 Task: Add Epic Hickory Smoked Uncured Bacon Bits to the cart.
Action: Mouse moved to (294, 138)
Screenshot: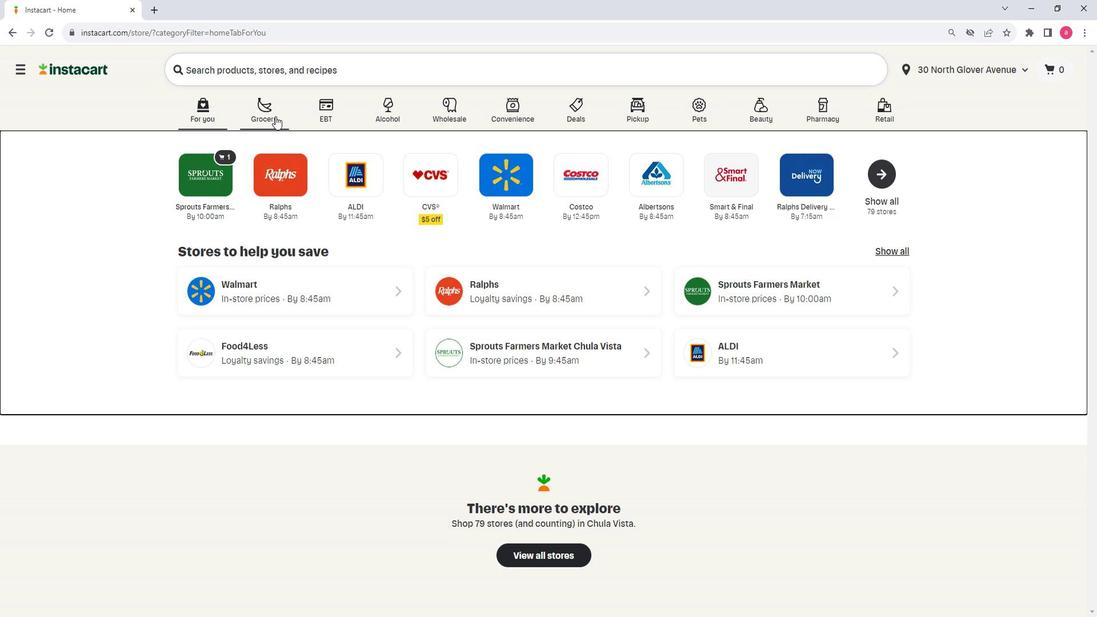 
Action: Mouse pressed left at (294, 138)
Screenshot: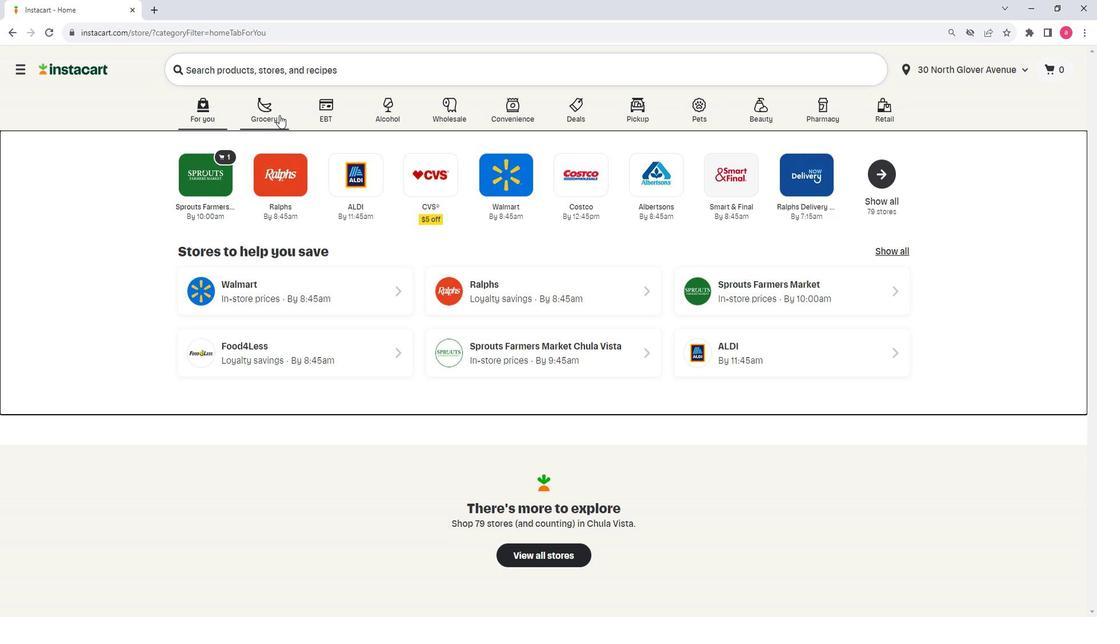 
Action: Mouse moved to (350, 330)
Screenshot: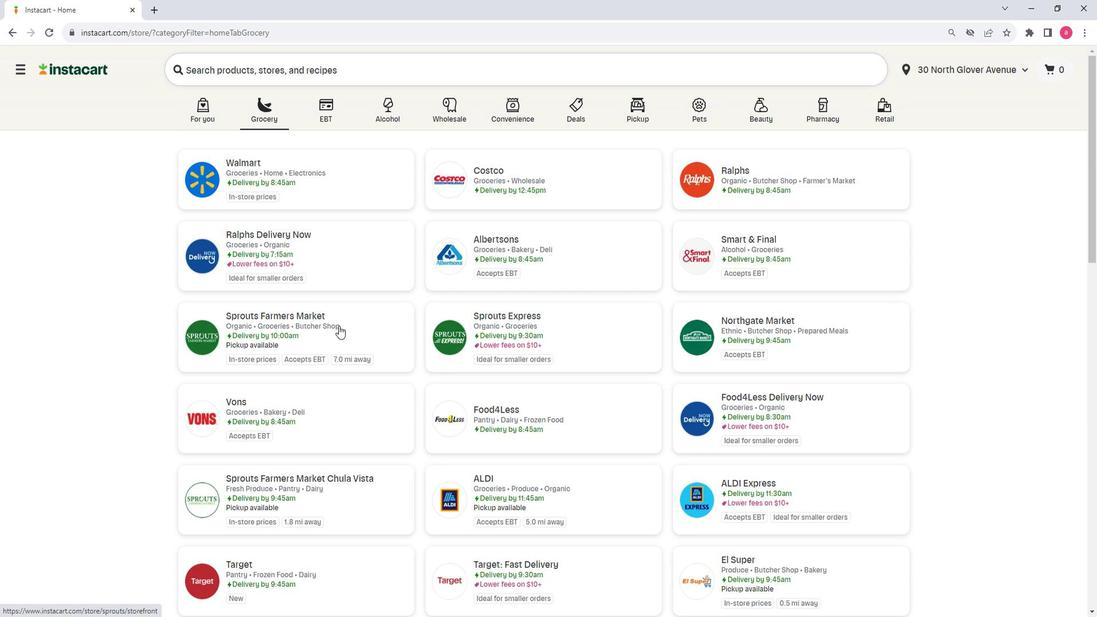
Action: Mouse pressed left at (350, 330)
Screenshot: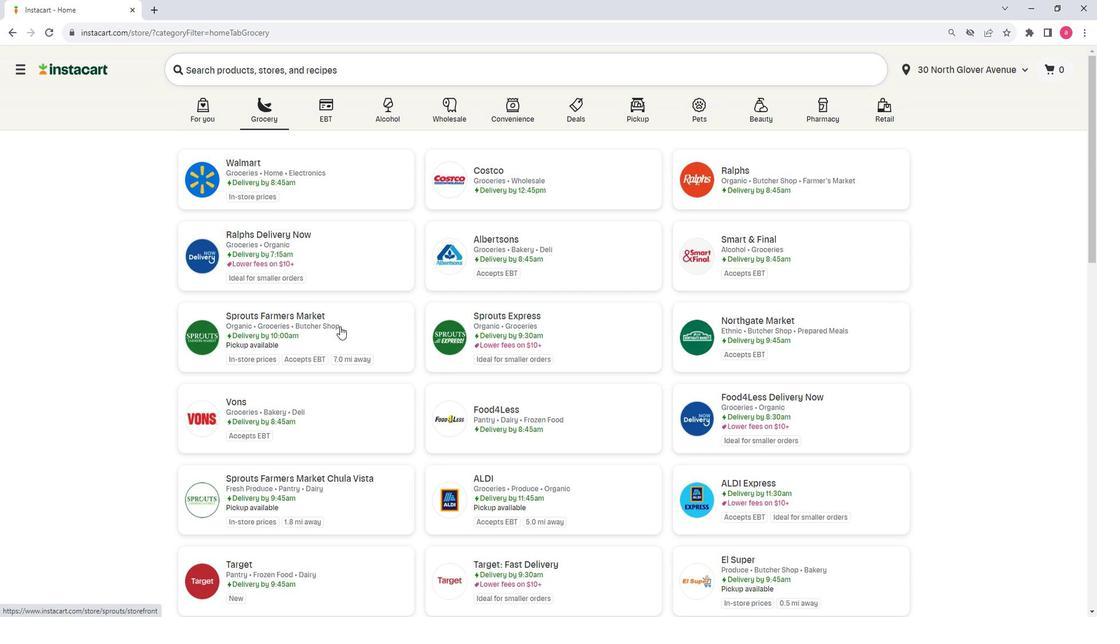 
Action: Mouse moved to (138, 383)
Screenshot: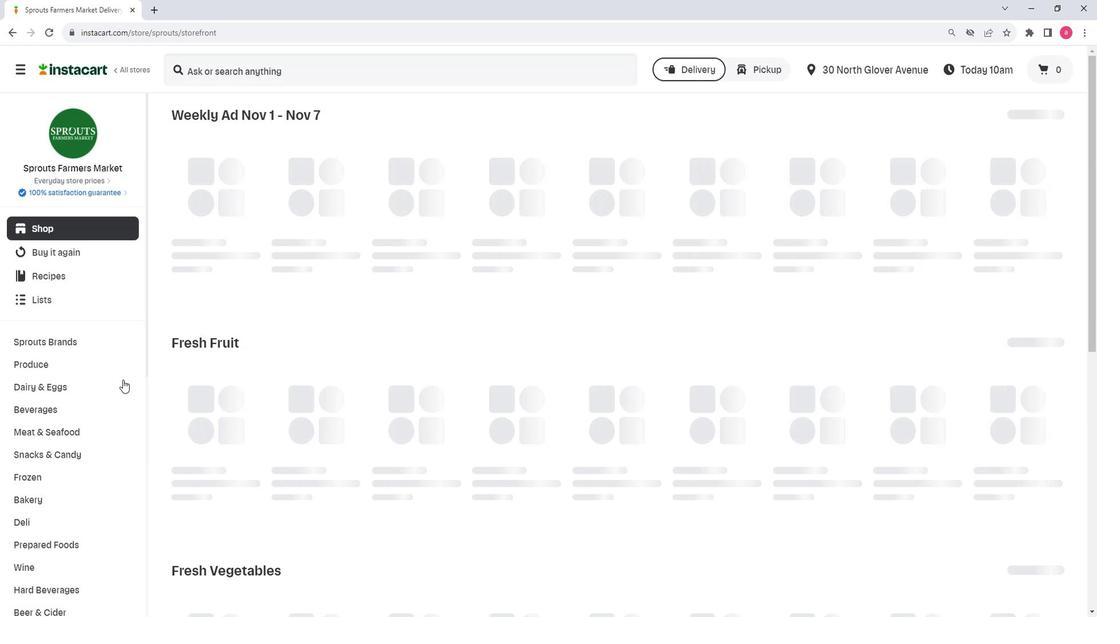 
Action: Mouse scrolled (138, 382) with delta (0, 0)
Screenshot: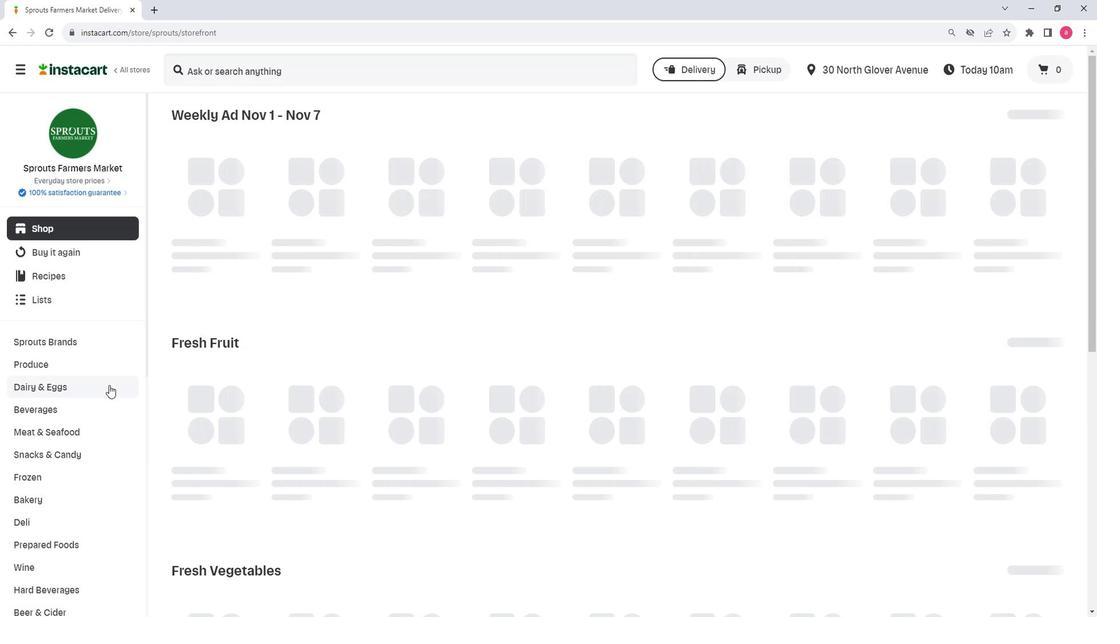 
Action: Mouse moved to (137, 383)
Screenshot: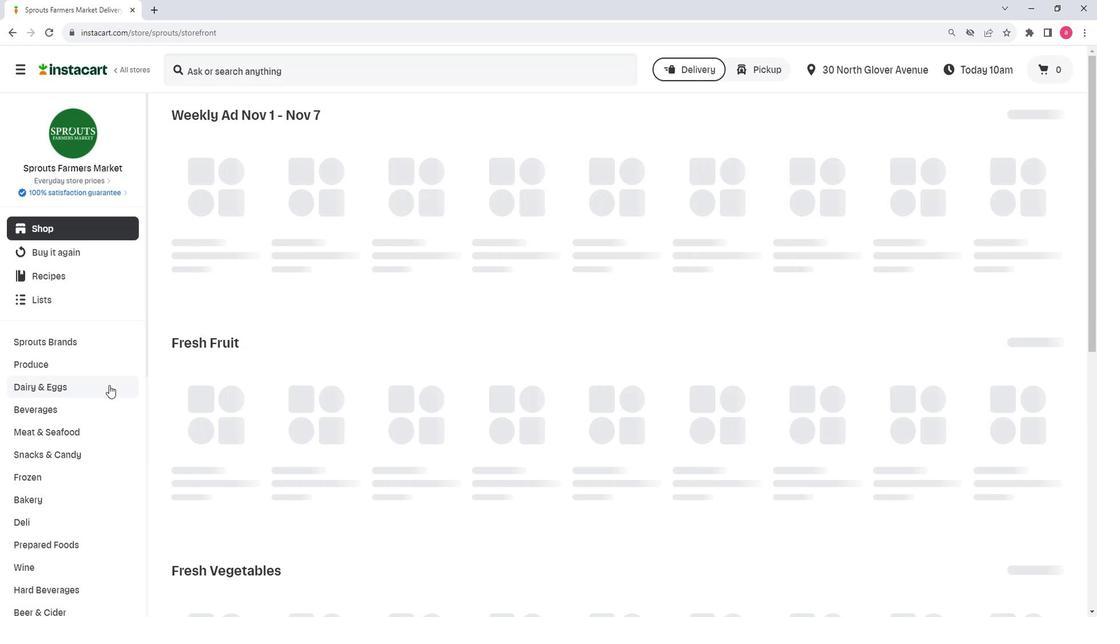 
Action: Mouse scrolled (137, 382) with delta (0, 0)
Screenshot: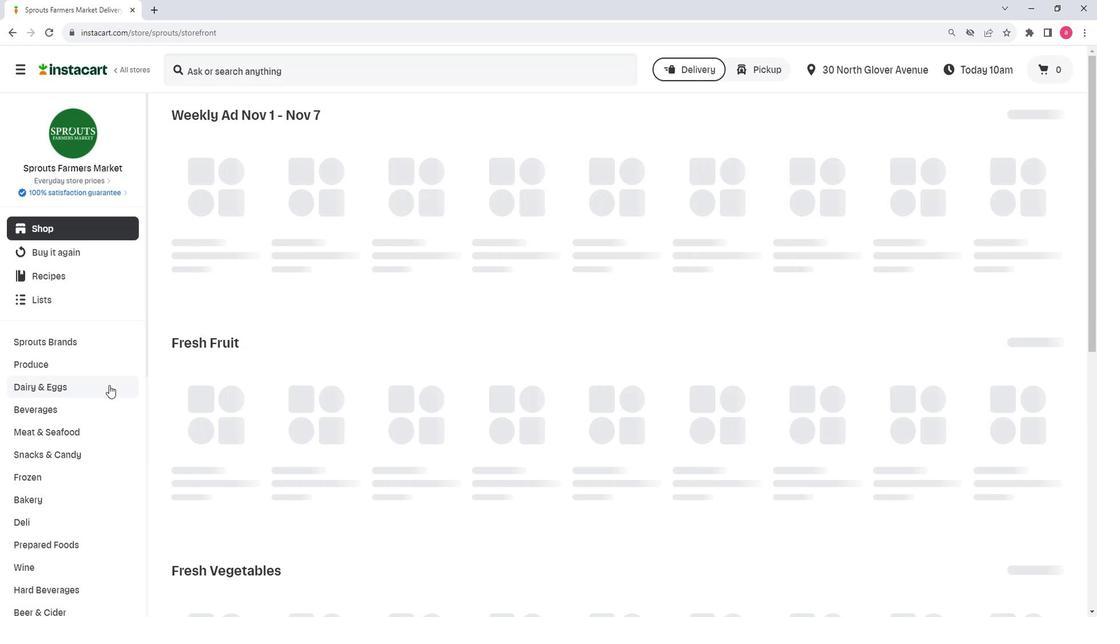 
Action: Mouse moved to (137, 383)
Screenshot: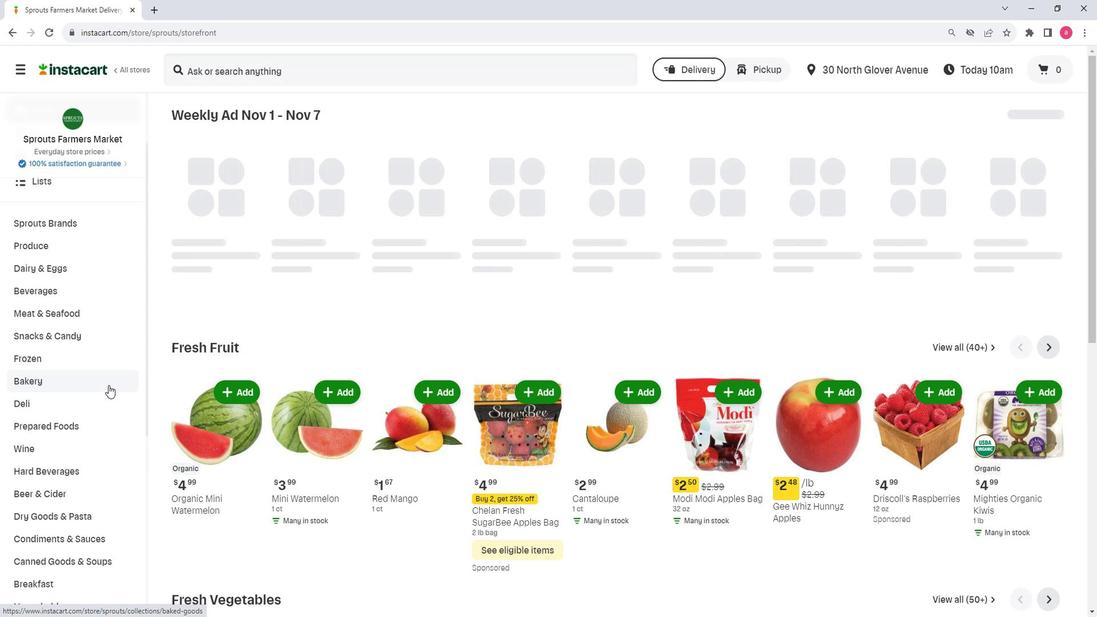 
Action: Mouse scrolled (137, 382) with delta (0, 0)
Screenshot: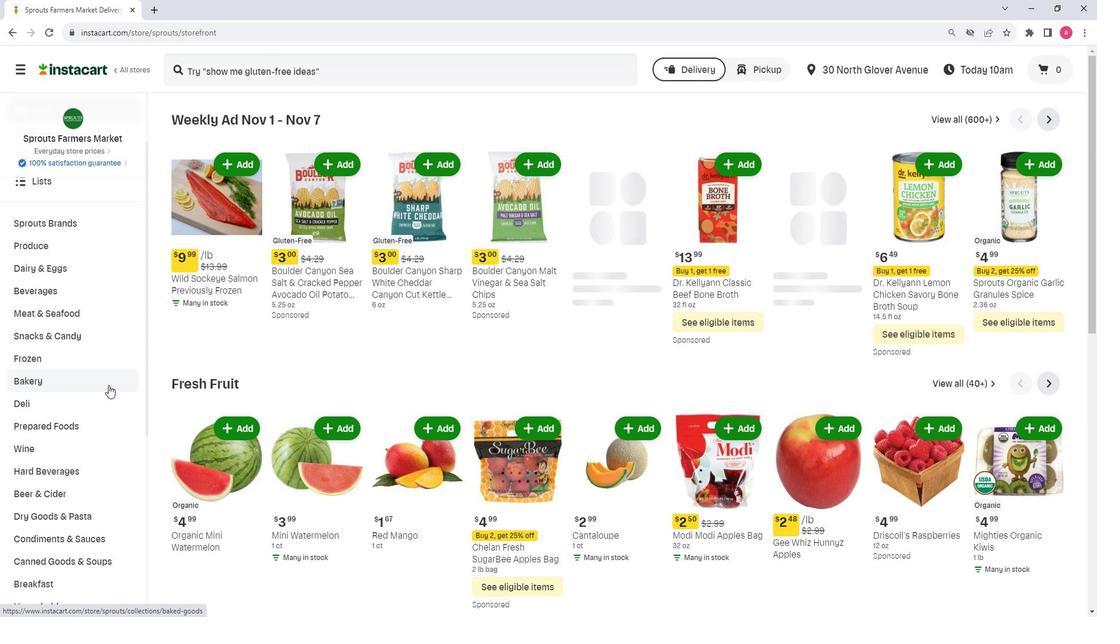 
Action: Mouse scrolled (137, 382) with delta (0, 0)
Screenshot: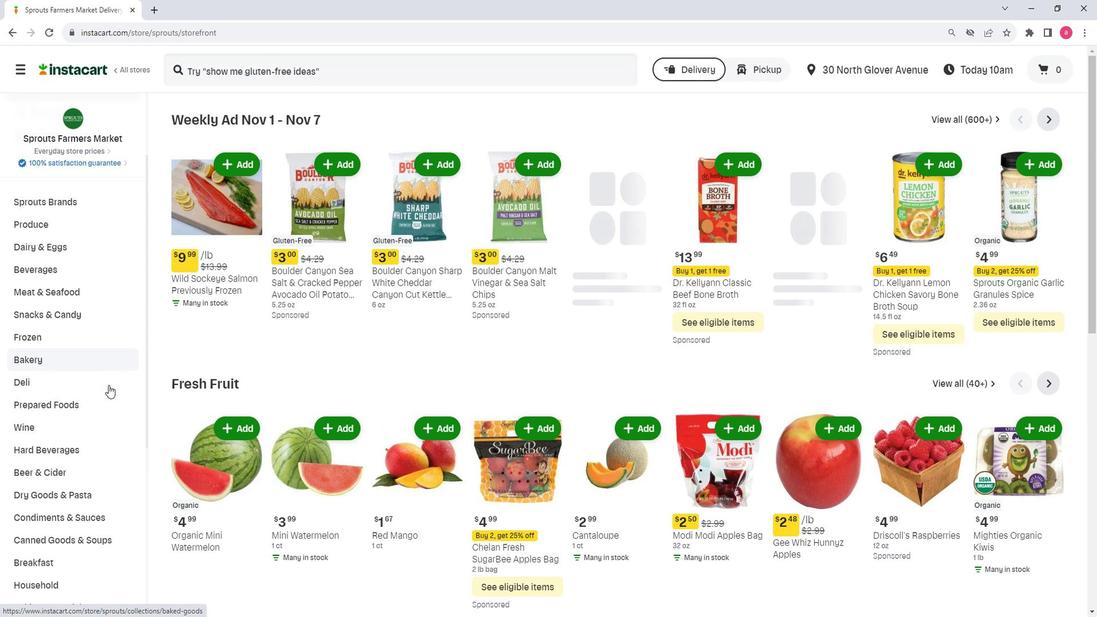 
Action: Mouse moved to (137, 410)
Screenshot: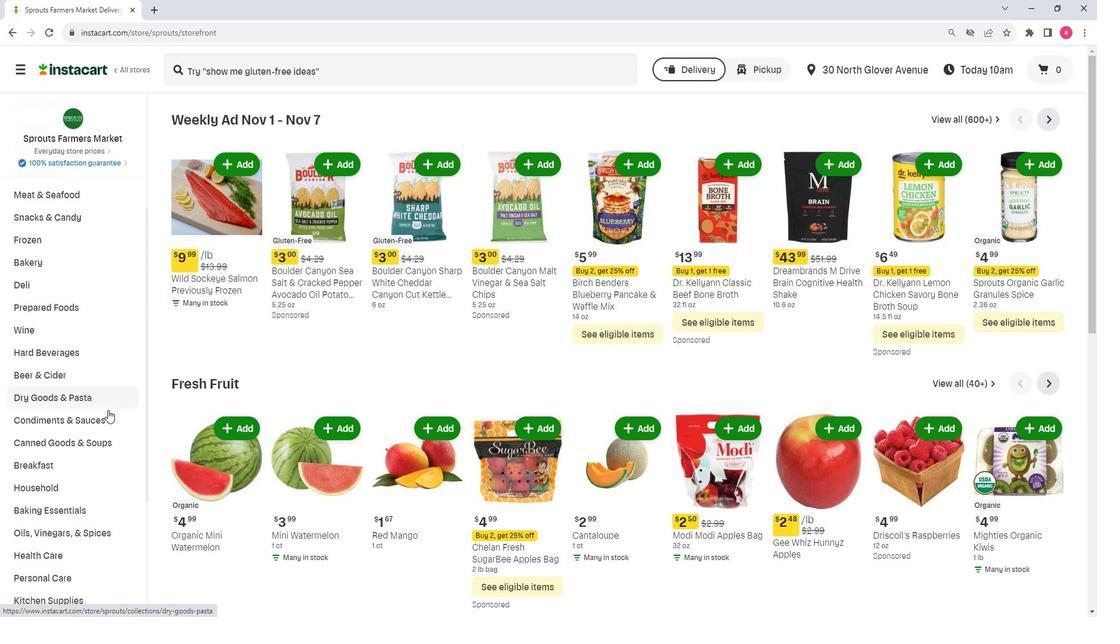 
Action: Mouse pressed left at (137, 410)
Screenshot: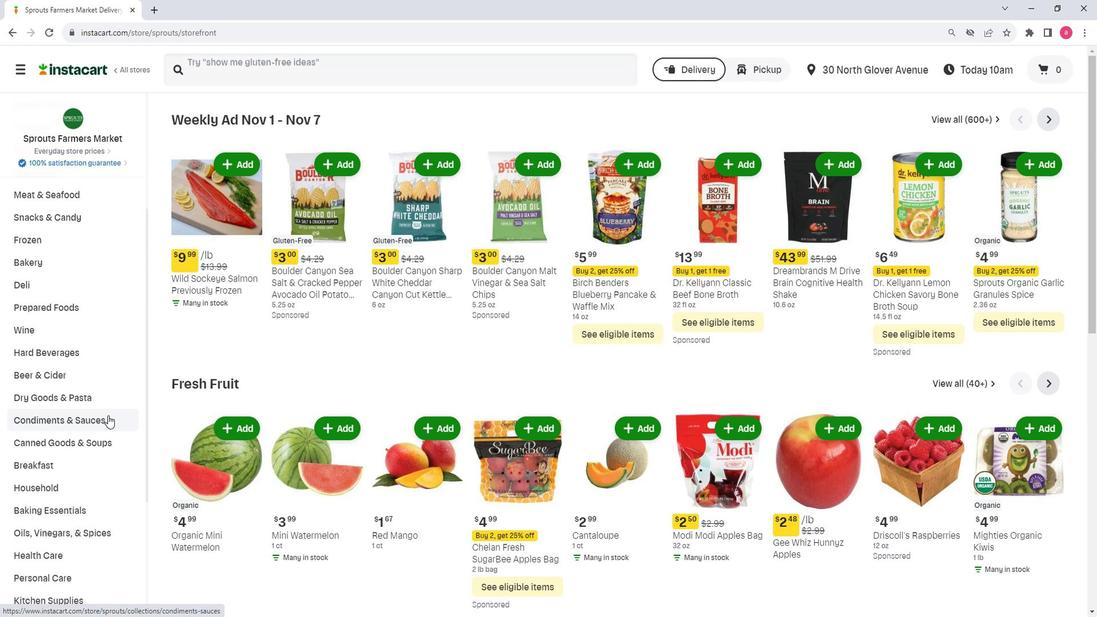 
Action: Mouse moved to (800, 170)
Screenshot: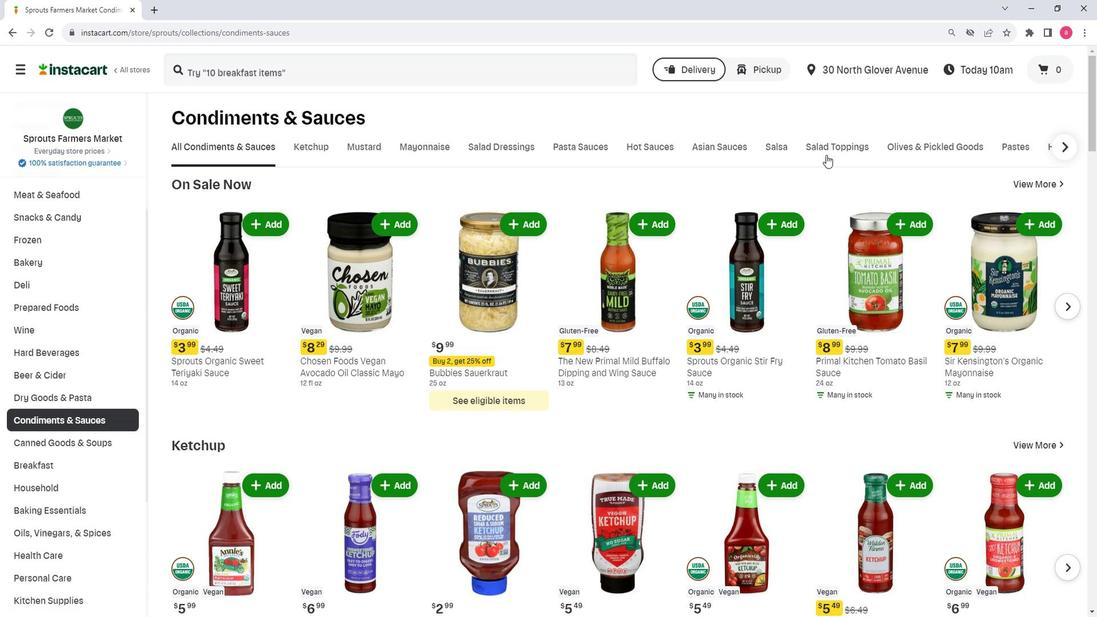 
Action: Mouse pressed left at (800, 170)
Screenshot: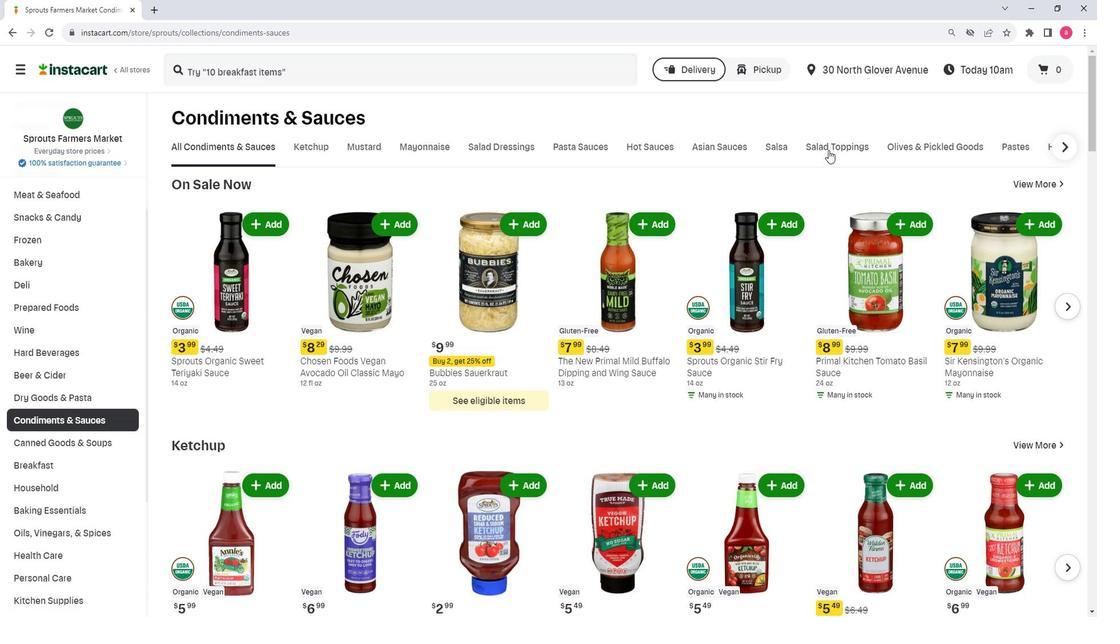 
Action: Mouse moved to (348, 95)
Screenshot: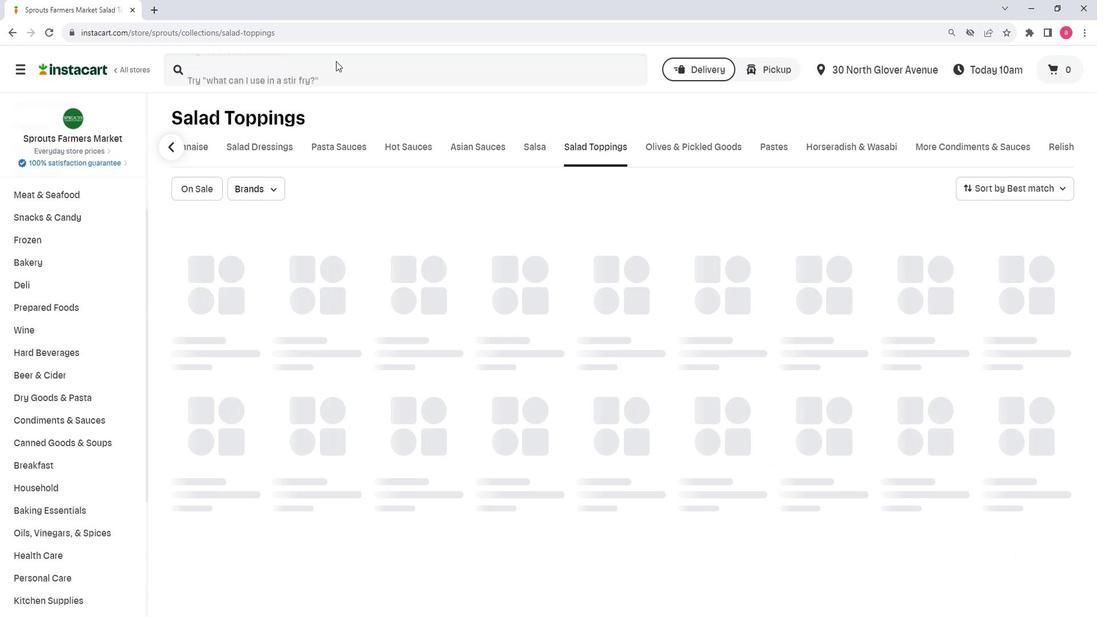 
Action: Mouse pressed left at (348, 95)
Screenshot: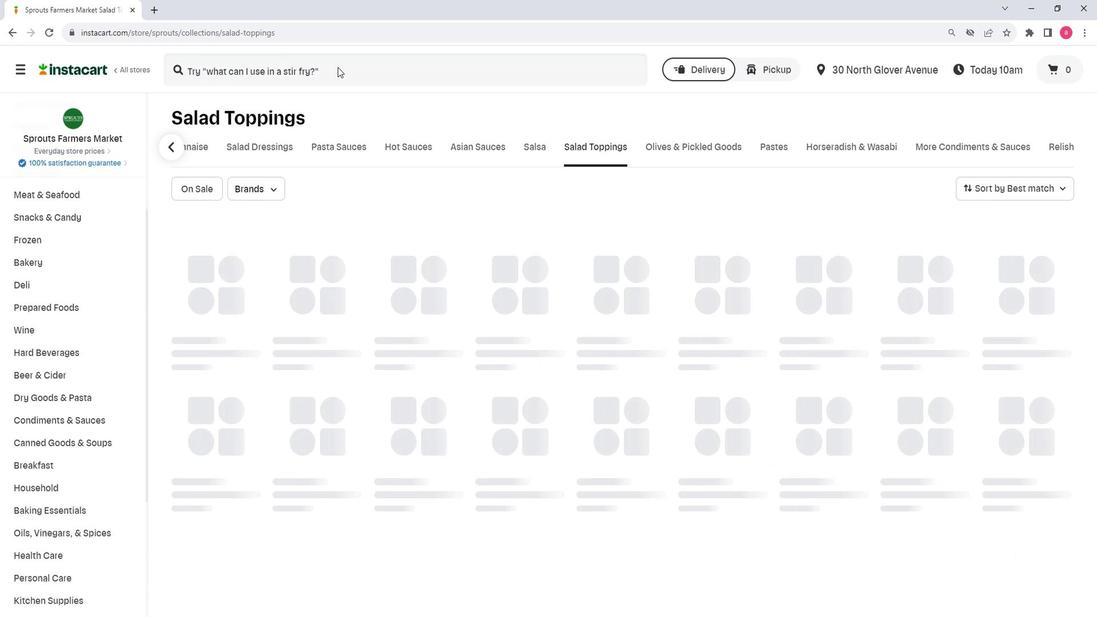 
Action: Mouse pressed left at (348, 95)
Screenshot: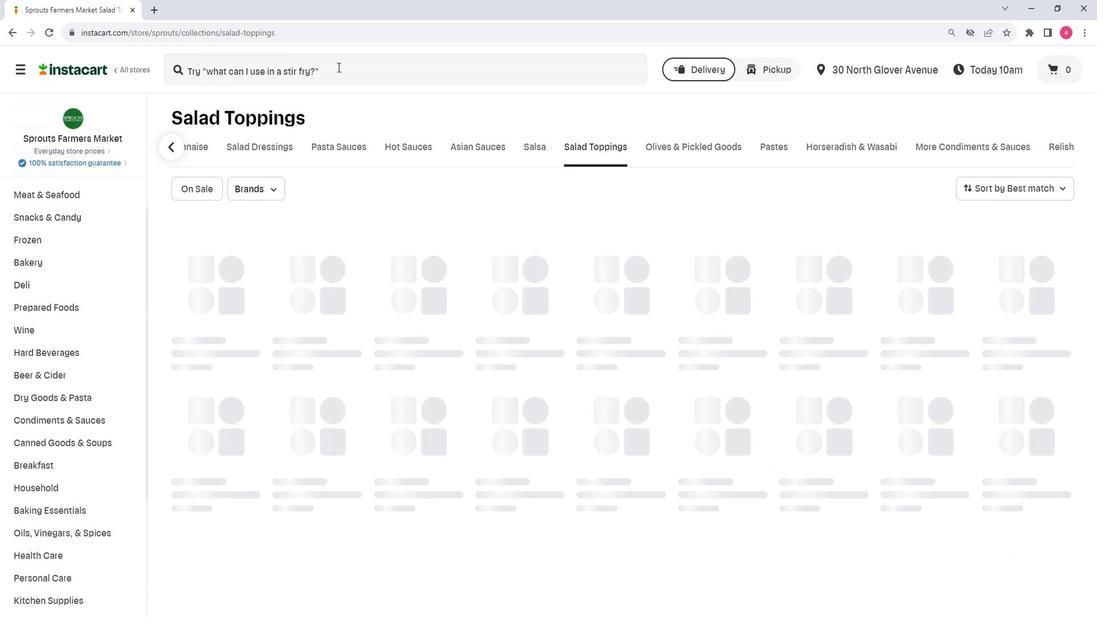 
Action: Key pressed <Key.shift>Epic<Key.space><Key.shift><Key.shift><Key.shift><Key.shift><Key.shift><Key.shift><Key.shift><Key.shift><Key.shift><Key.shift><Key.shift><Key.shift><Key.shift><Key.shift><Key.shift><Key.shift><Key.shift><Key.shift><Key.shift><Key.shift><Key.shift><Key.shift><Key.shift><Key.shift><Key.shift><Key.shift><Key.shift><Key.shift><Key.shift><Key.shift><Key.shift><Key.shift>Hickory<Key.space><Key.shift><Key.shift><Key.shift><Key.shift><Key.shift><Key.shift><Key.shift><Key.shift>Smoked<Key.space><Key.shift>Uncured<Key.space><Key.shift>Bacon<Key.space><Key.shift>Bits<Key.enter>
Screenshot: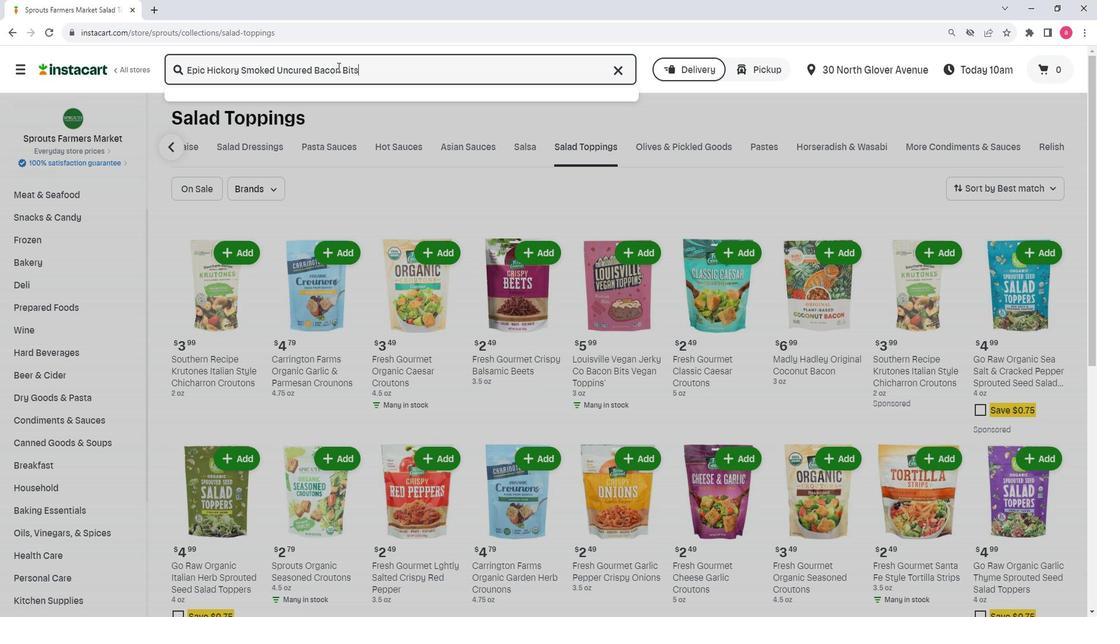
Action: Mouse moved to (634, 213)
Screenshot: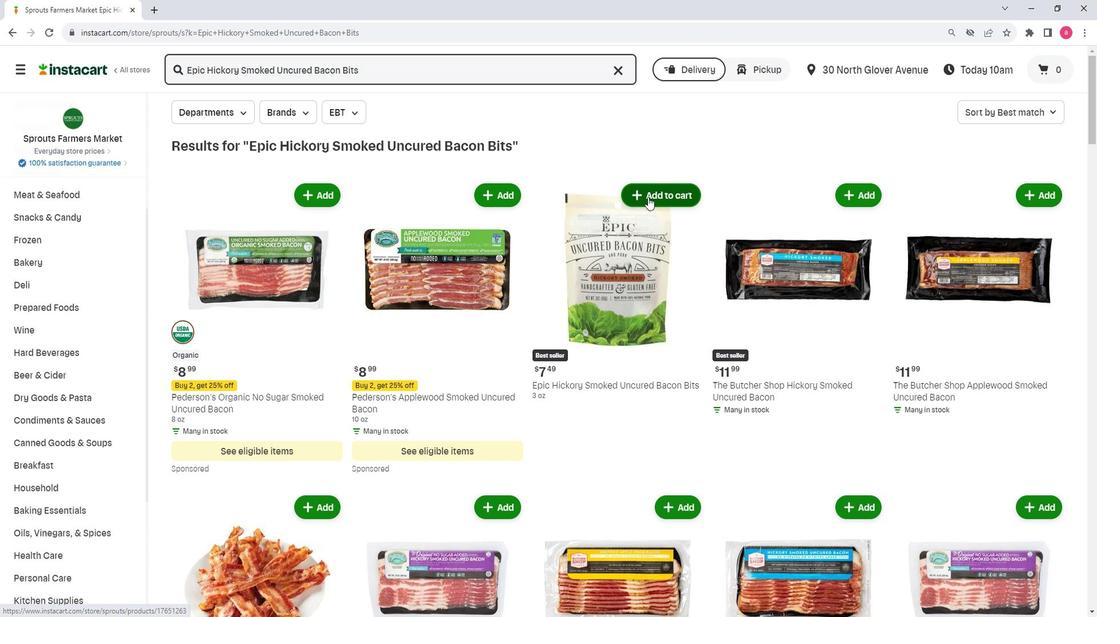 
Action: Mouse pressed left at (634, 213)
Screenshot: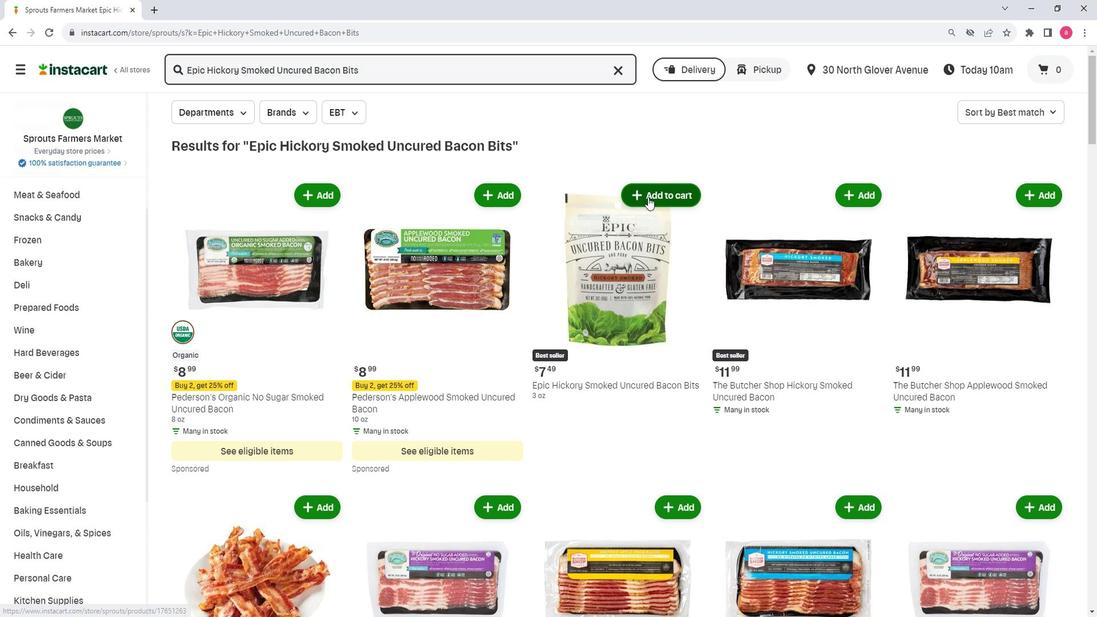 
